 Task: Create List Brand Sampling in Board IT Support Services to Workspace Customer Relationship Management Software. Create List Brand Swag in Board Product Design Sprint to Workspace Customer Relationship Management Software. Create List Brand Store in Board Email Marketing Drip Campaign Strategy and Execution to Workspace Customer Relationship Management Software
Action: Mouse moved to (83, 258)
Screenshot: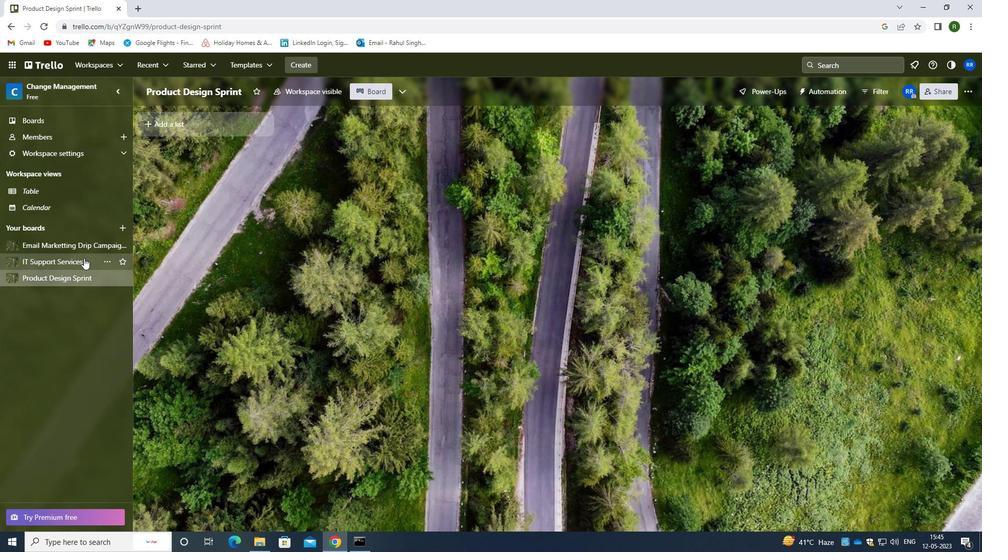 
Action: Mouse pressed left at (83, 258)
Screenshot: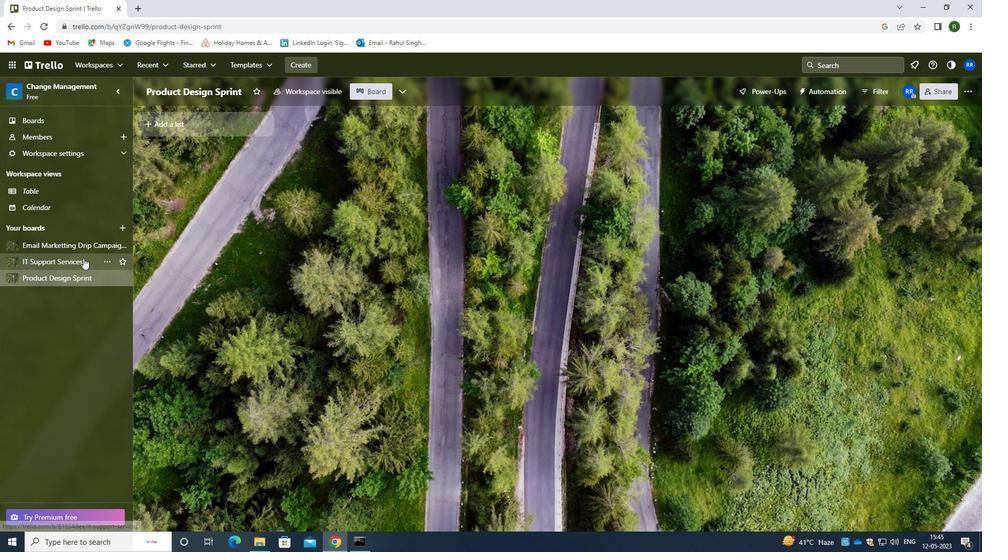 
Action: Mouse moved to (170, 123)
Screenshot: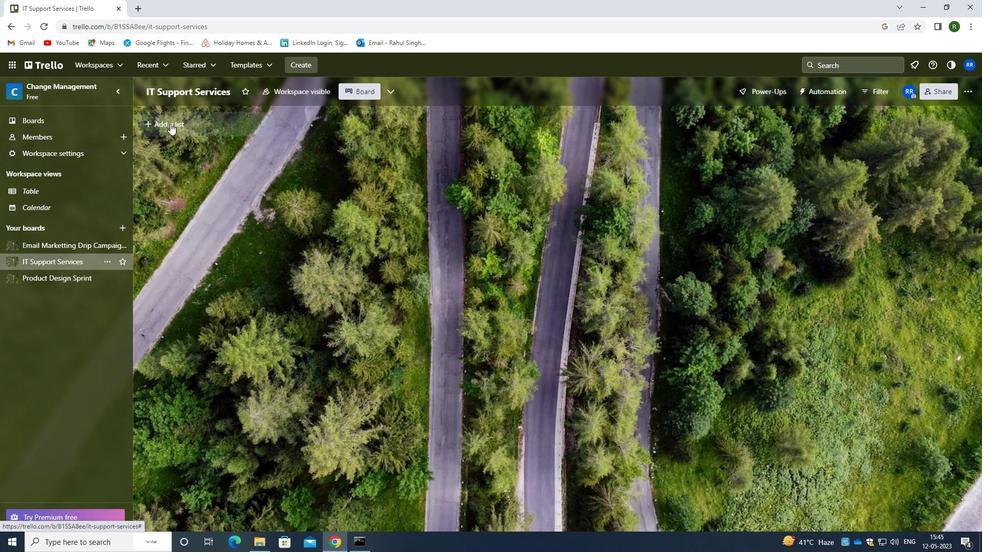 
Action: Mouse pressed left at (170, 123)
Screenshot: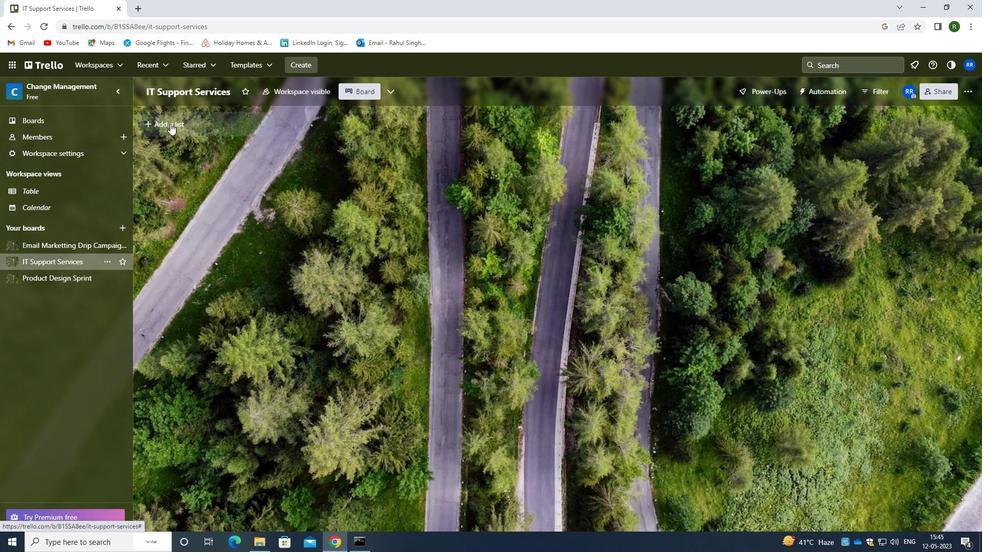 
Action: Mouse moved to (207, 126)
Screenshot: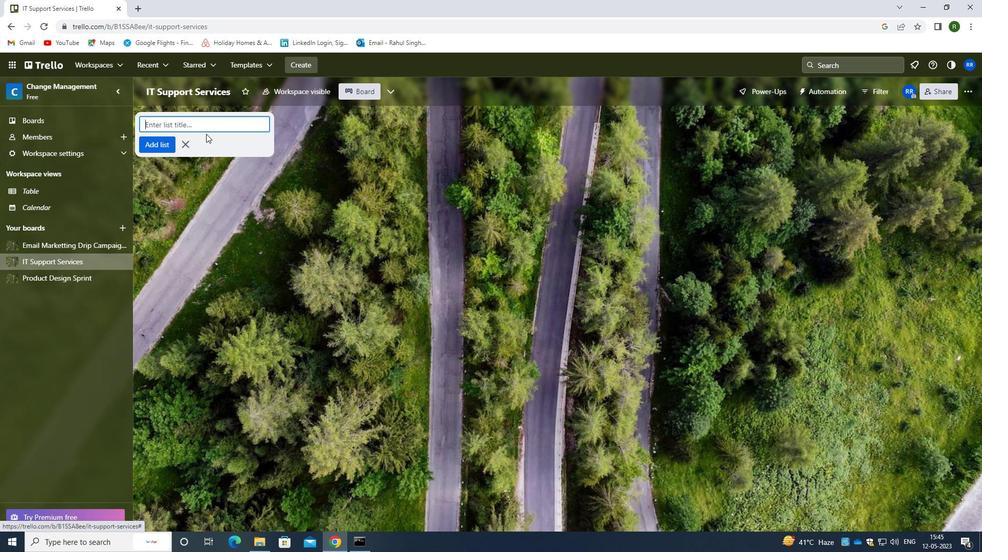 
Action: Key pressed <Key.caps_lock>b<Key.caps_lock>rand<Key.space><Key.caps_lock>s<Key.caps_lock>ampling<Key.space>
Screenshot: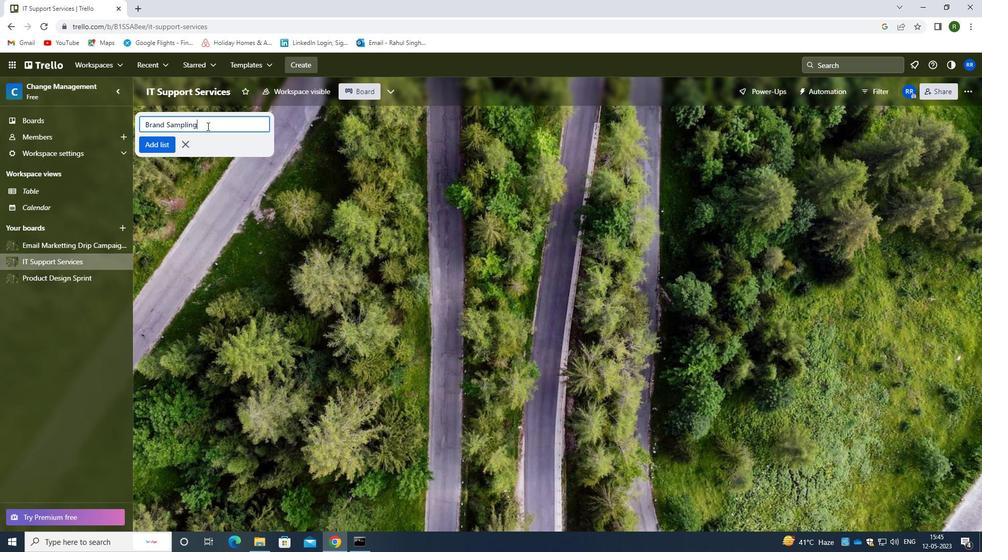 
Action: Mouse moved to (161, 143)
Screenshot: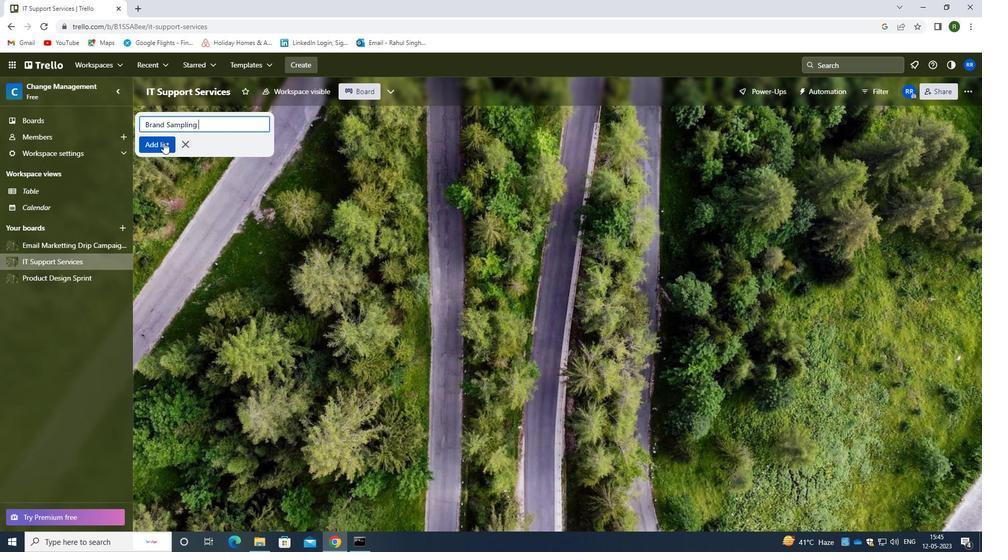 
Action: Mouse pressed left at (161, 143)
Screenshot: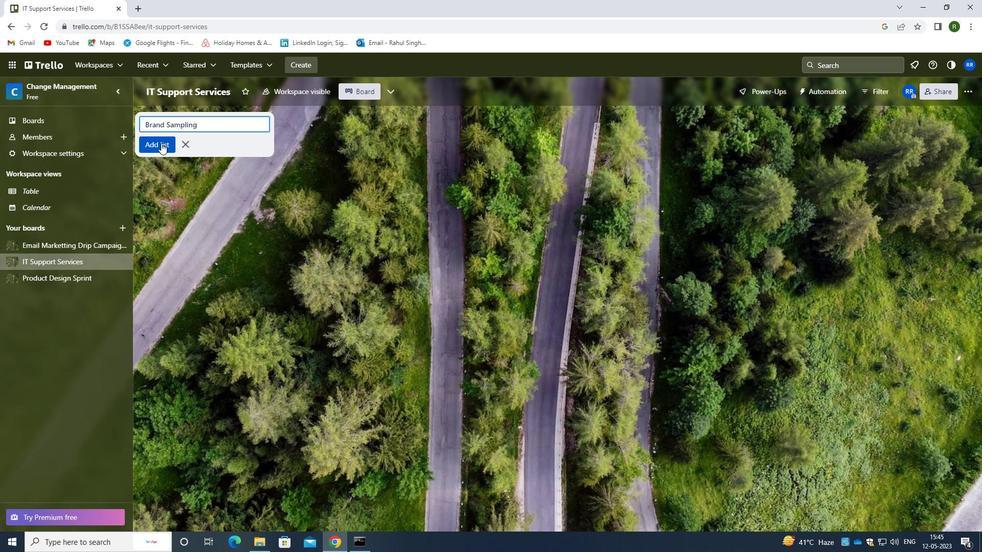 
Action: Mouse moved to (63, 277)
Screenshot: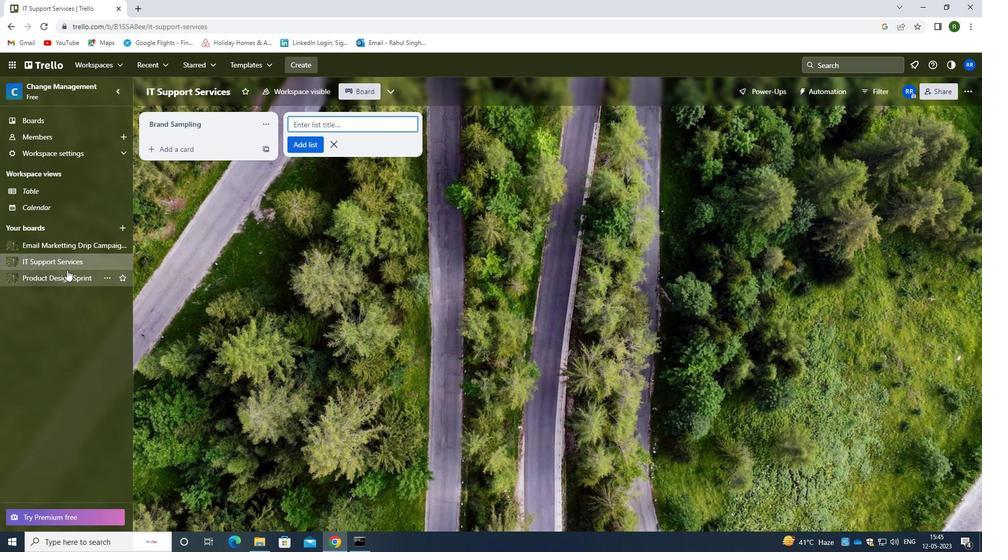 
Action: Mouse pressed left at (63, 277)
Screenshot: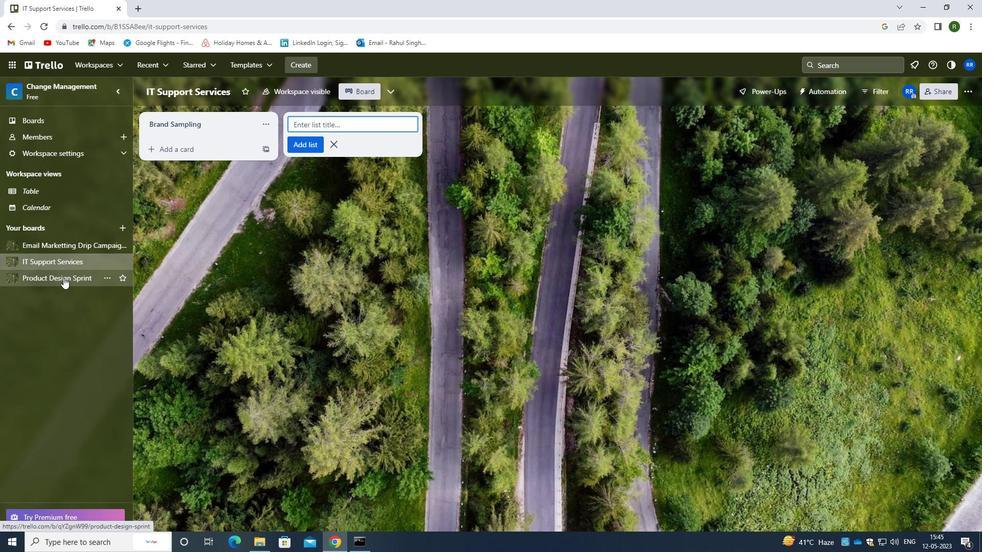 
Action: Mouse moved to (171, 122)
Screenshot: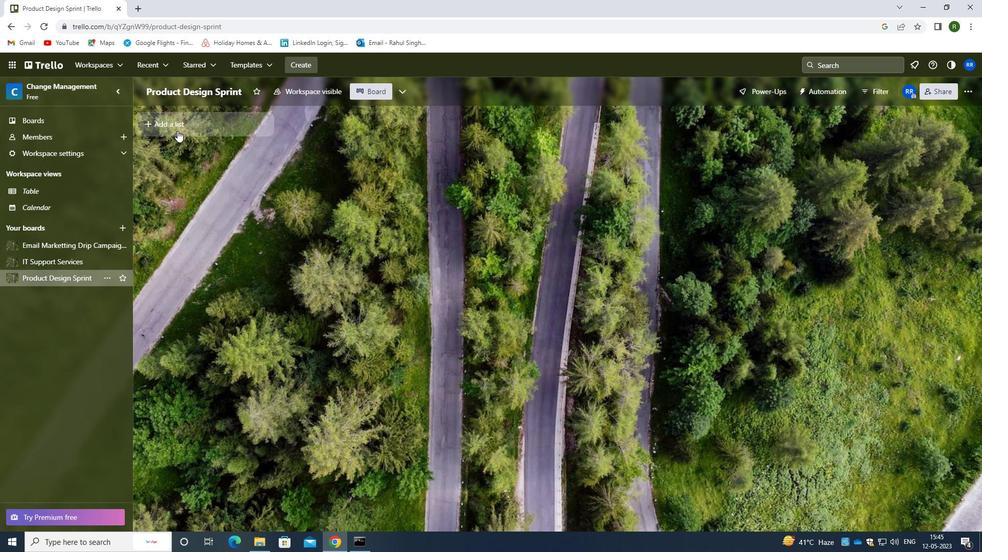 
Action: Mouse pressed left at (171, 122)
Screenshot: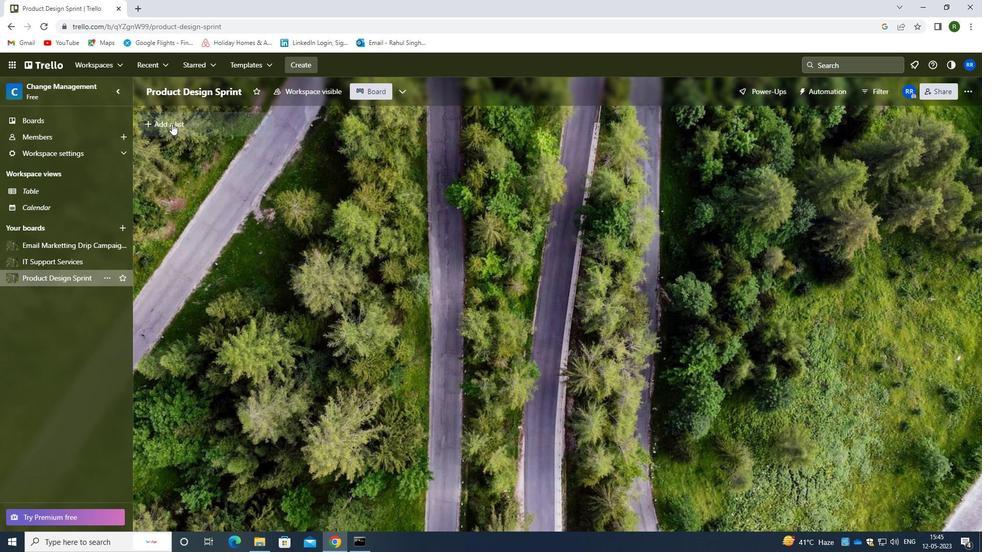 
Action: Mouse moved to (191, 128)
Screenshot: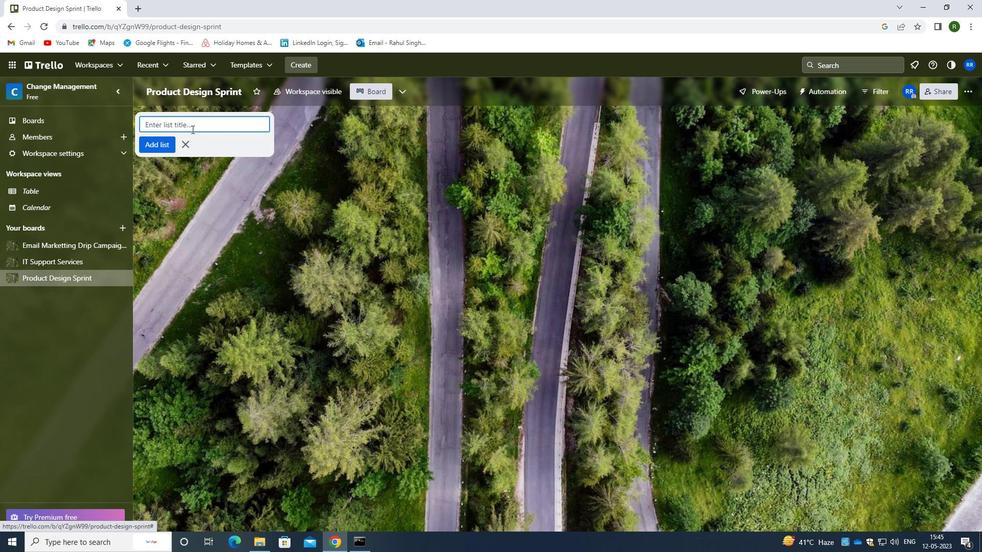 
Action: Key pressed <Key.caps_lock>B<Key.caps_lock>rand<Key.space><Key.caps_lock>s<Key.caps_lock>wag
Screenshot: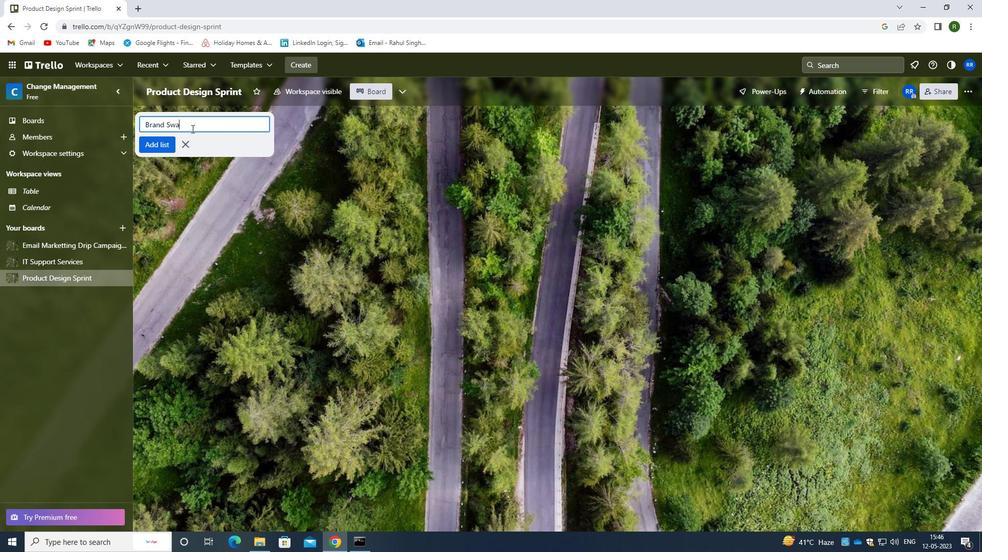 
Action: Mouse moved to (157, 141)
Screenshot: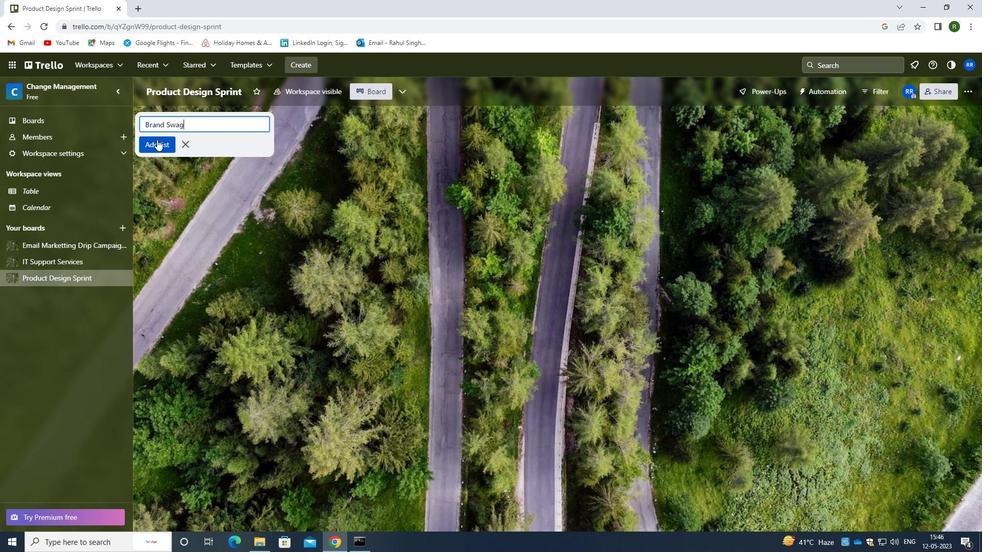 
Action: Mouse pressed left at (157, 141)
Screenshot: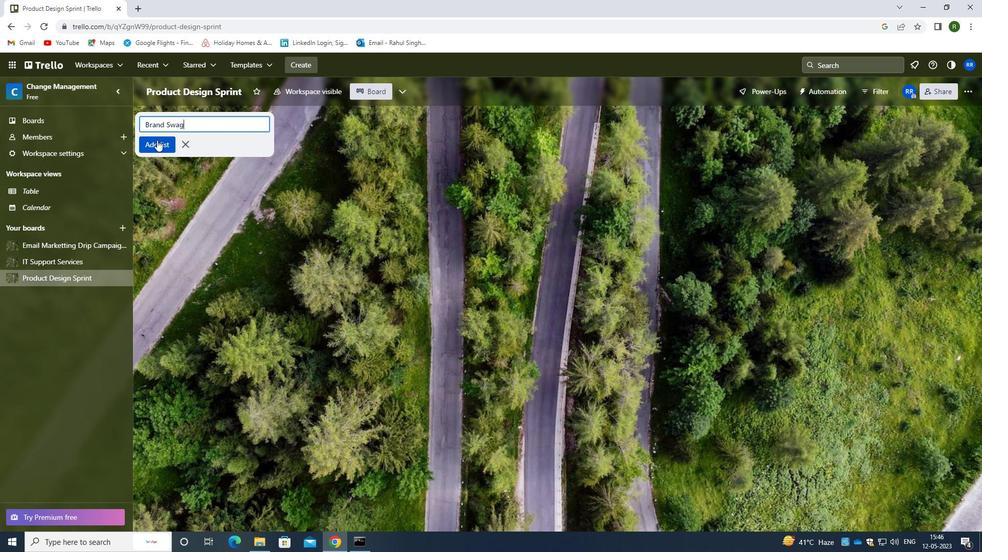 
Action: Mouse moved to (215, 347)
Screenshot: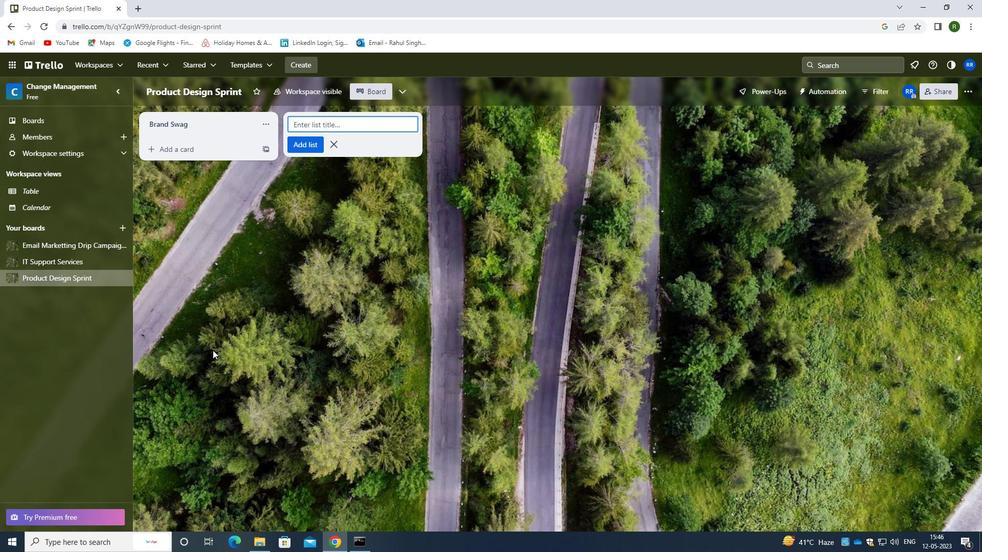 
Action: Mouse pressed left at (215, 347)
Screenshot: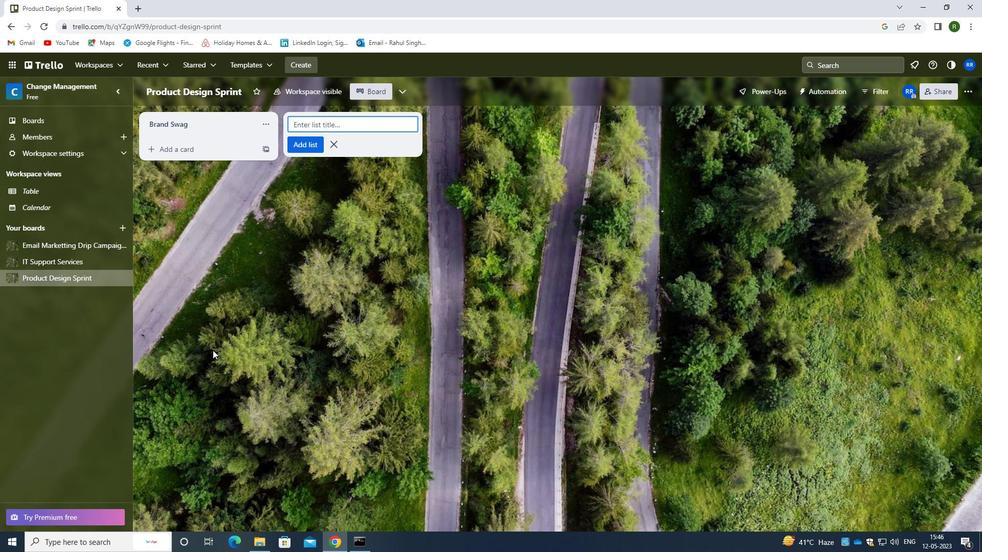 
Action: Mouse moved to (84, 241)
Screenshot: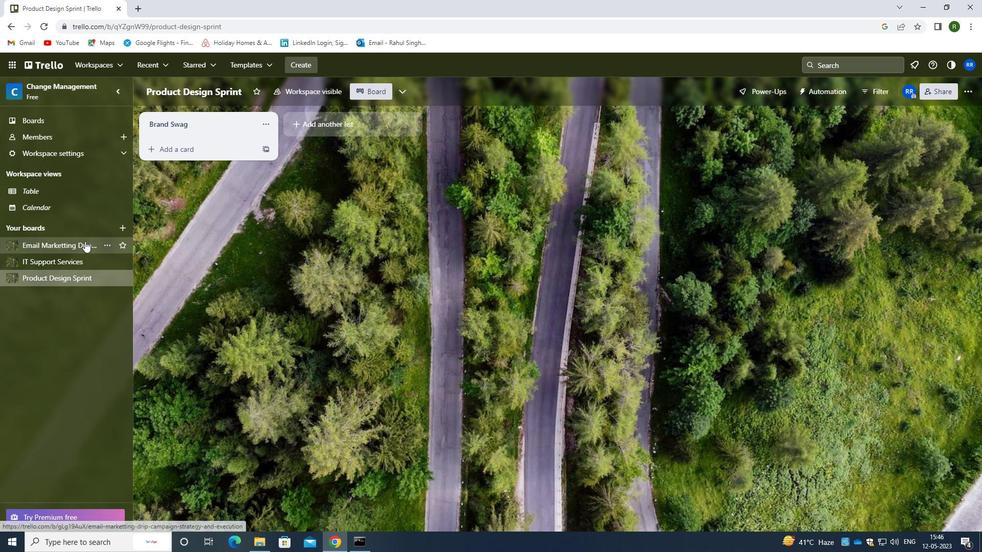 
Action: Mouse pressed left at (84, 241)
Screenshot: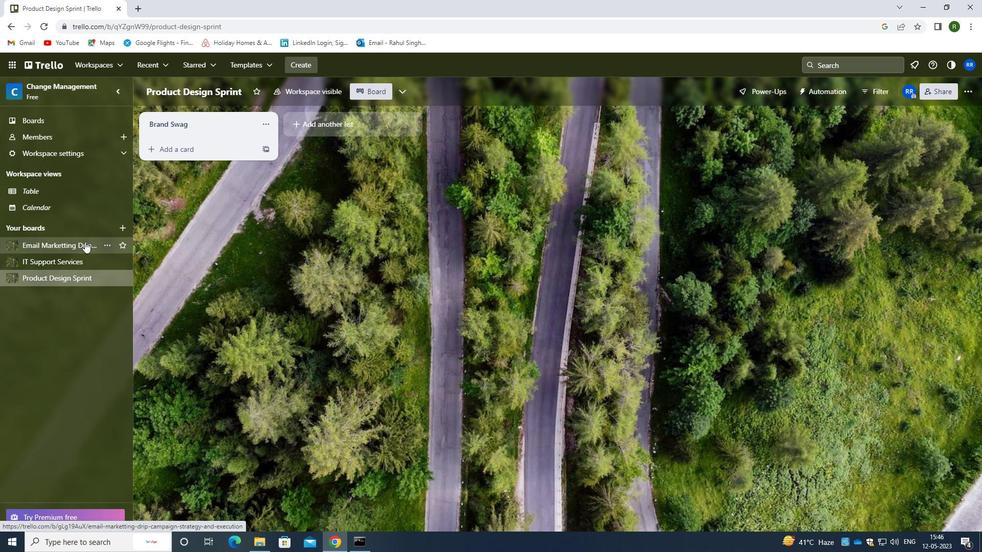 
Action: Mouse moved to (181, 123)
Screenshot: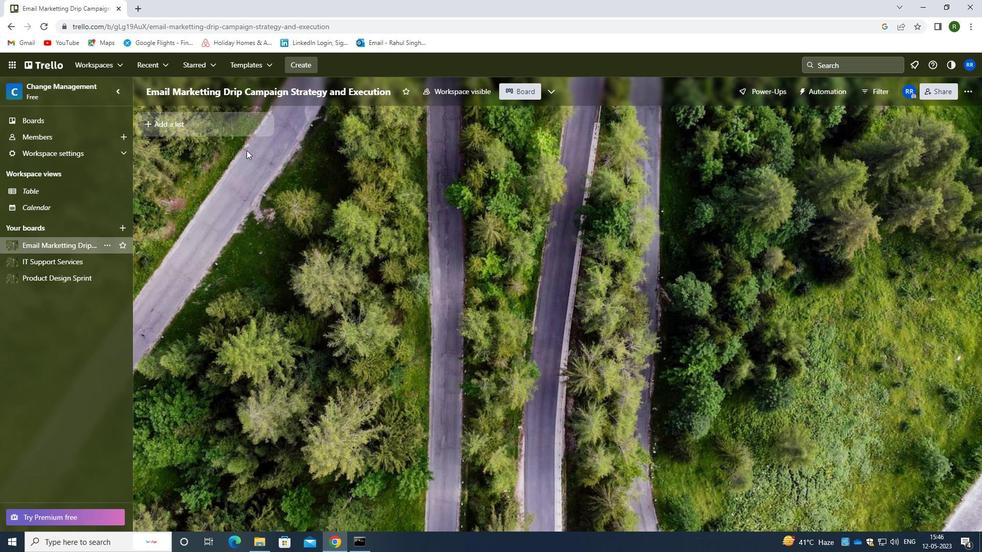 
Action: Mouse pressed left at (181, 123)
Screenshot: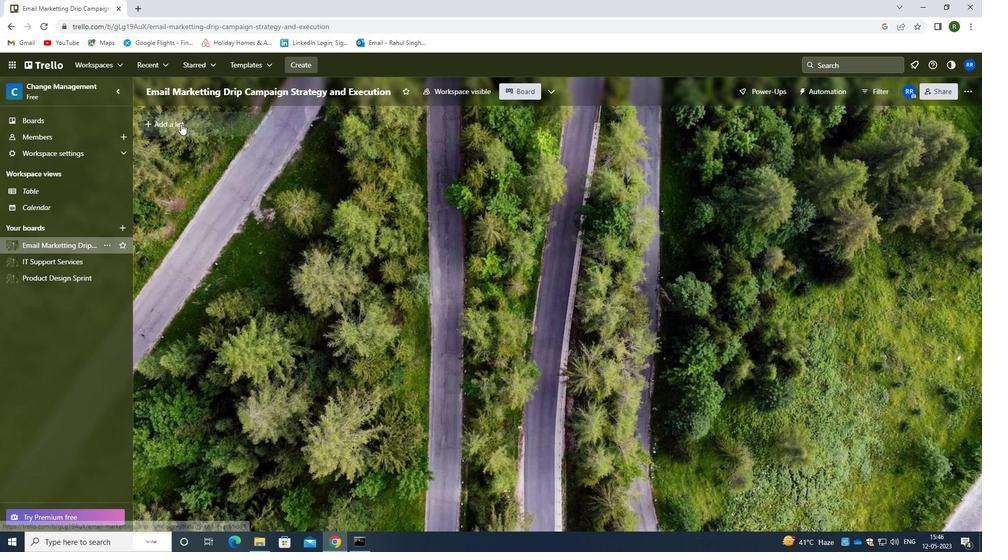 
Action: Mouse moved to (193, 131)
Screenshot: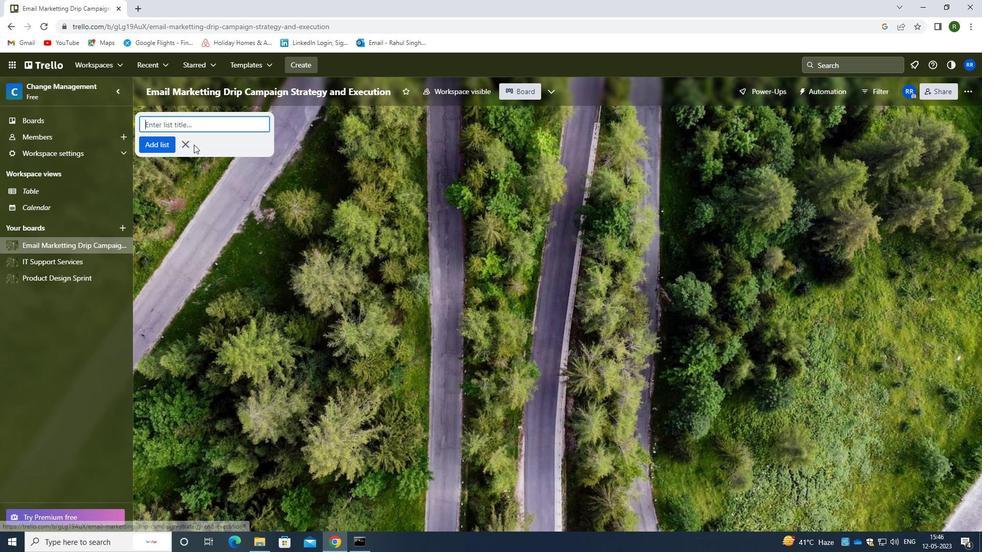 
Action: Key pressed <Key.caps_lock>b<Key.caps_lock>rand<Key.space>store<Key.space>
Screenshot: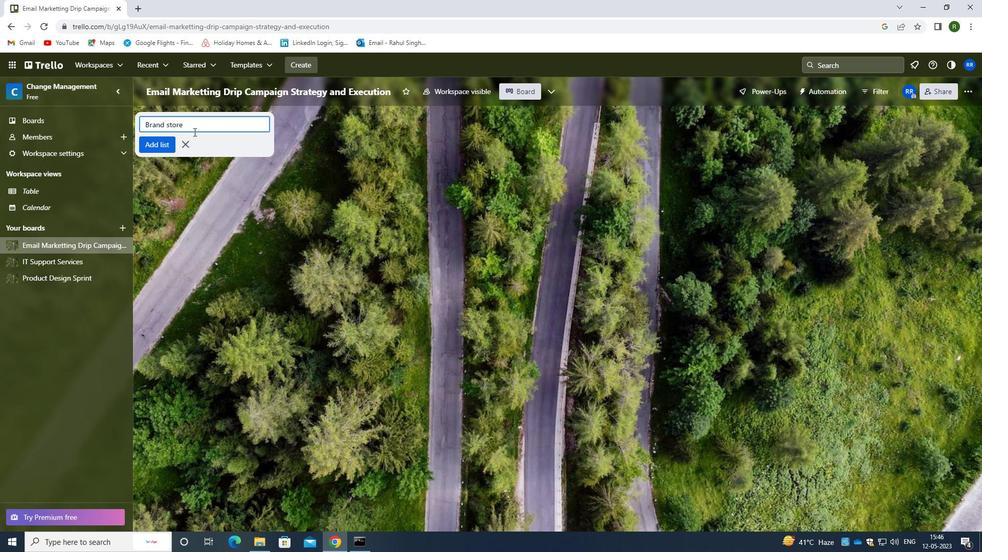 
Action: Mouse moved to (165, 145)
Screenshot: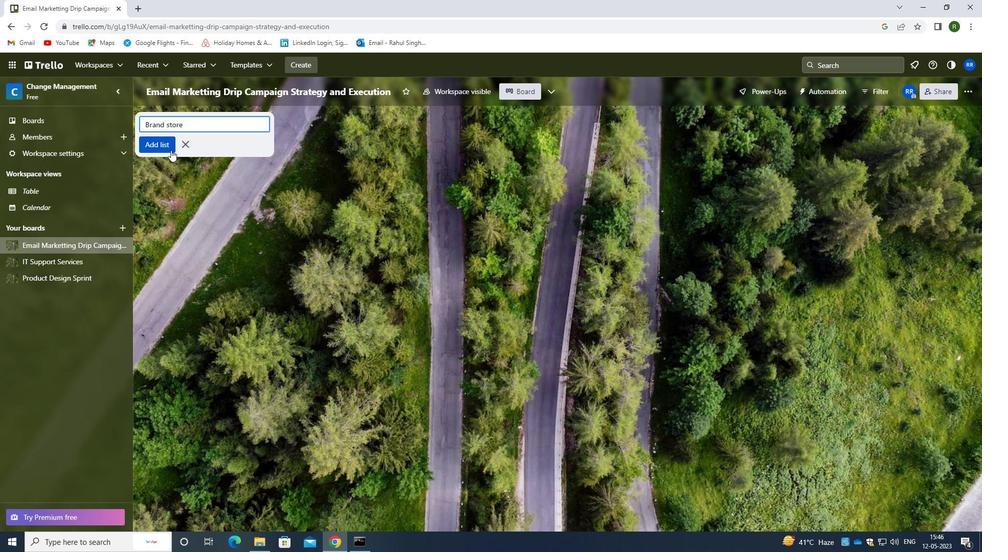 
Action: Mouse pressed left at (165, 145)
Screenshot: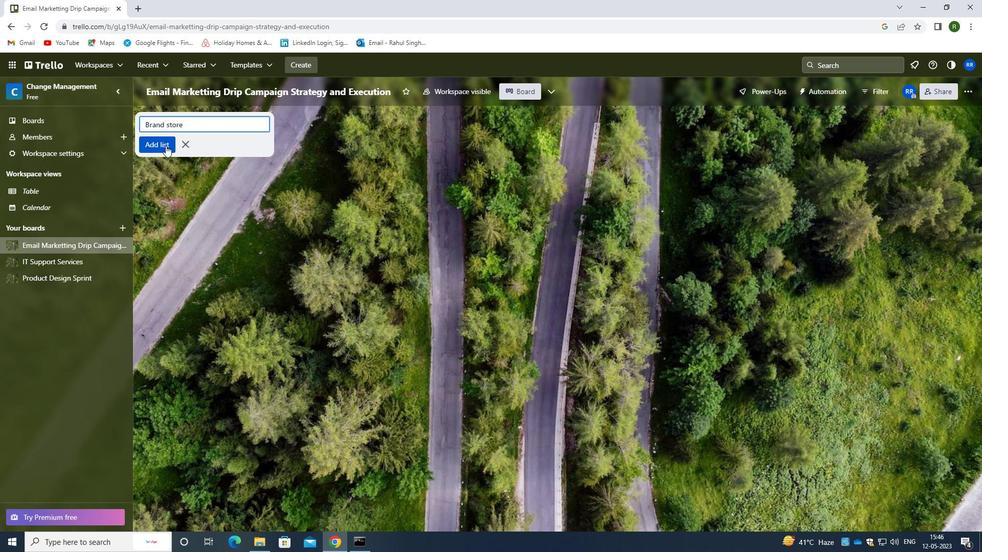 
Action: Mouse moved to (279, 218)
Screenshot: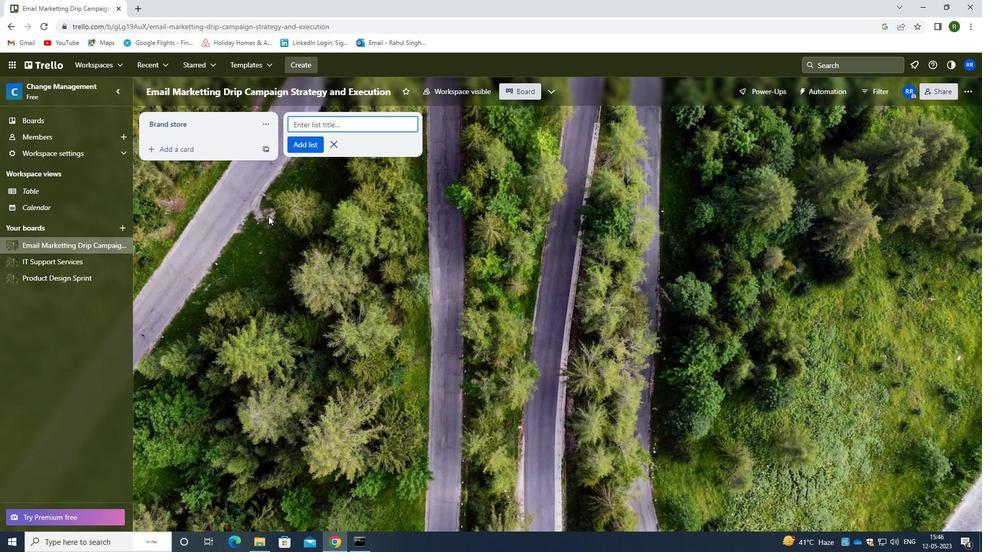 
